 Task: Make in the project CarveTech an epic 'Email and messaging system upgrade'. Create in the project CarveTech an epic 'Incident management system implementation'. Add in the project CarveTech an epic 'IT service catalog enhancement'
Action: Mouse moved to (176, 53)
Screenshot: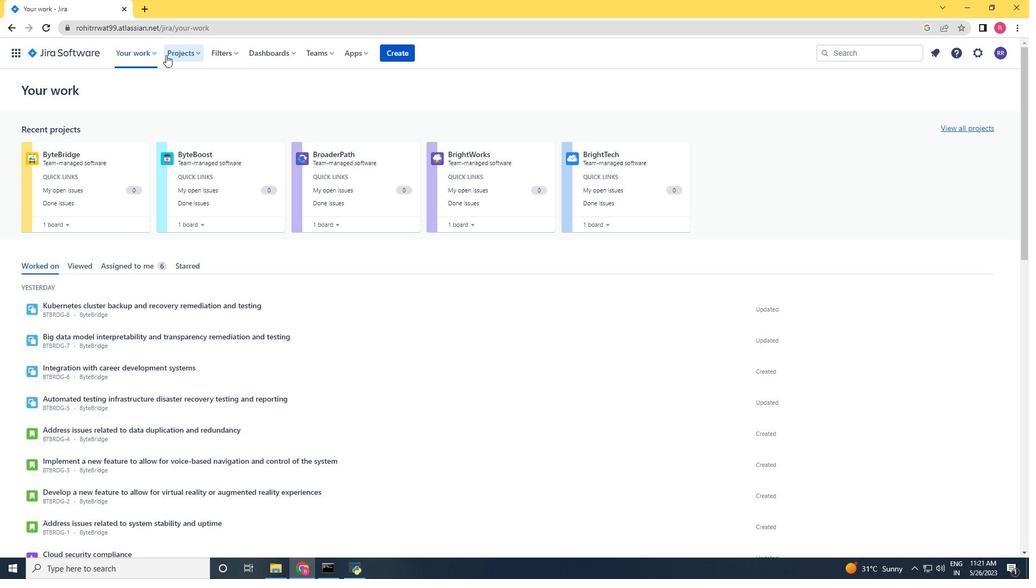 
Action: Mouse pressed left at (176, 53)
Screenshot: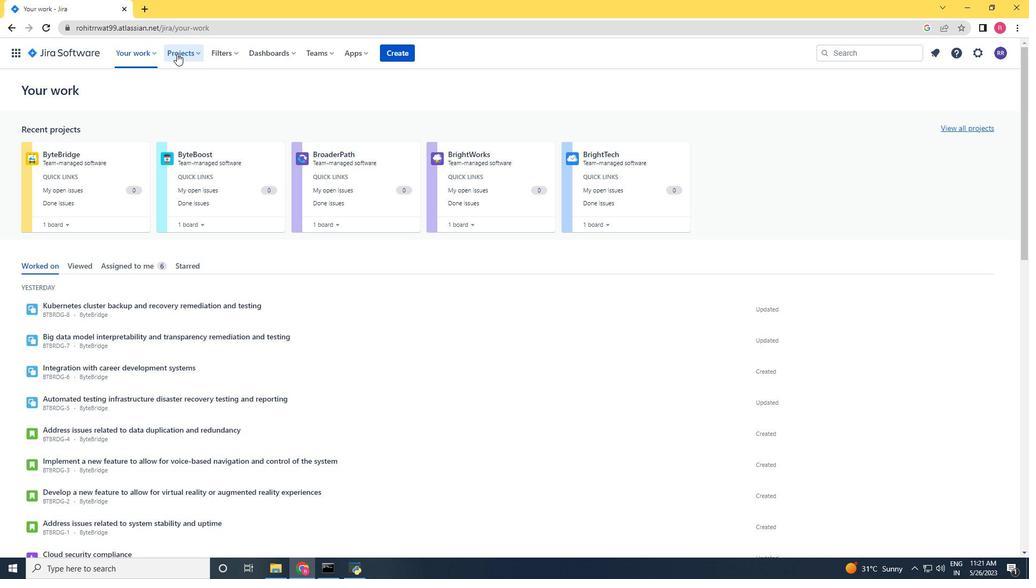 
Action: Mouse moved to (204, 104)
Screenshot: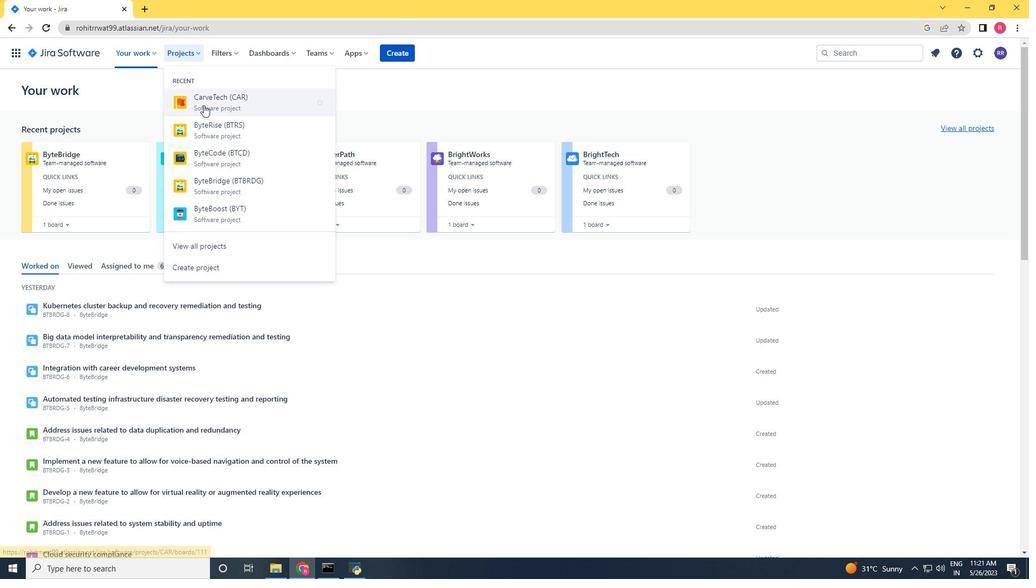 
Action: Mouse pressed left at (204, 104)
Screenshot: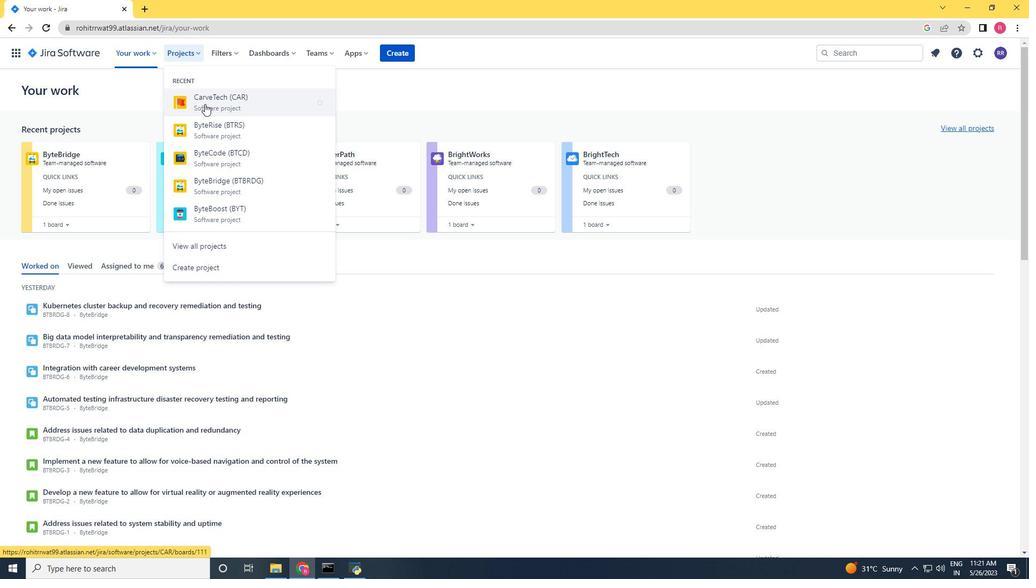 
Action: Mouse moved to (93, 165)
Screenshot: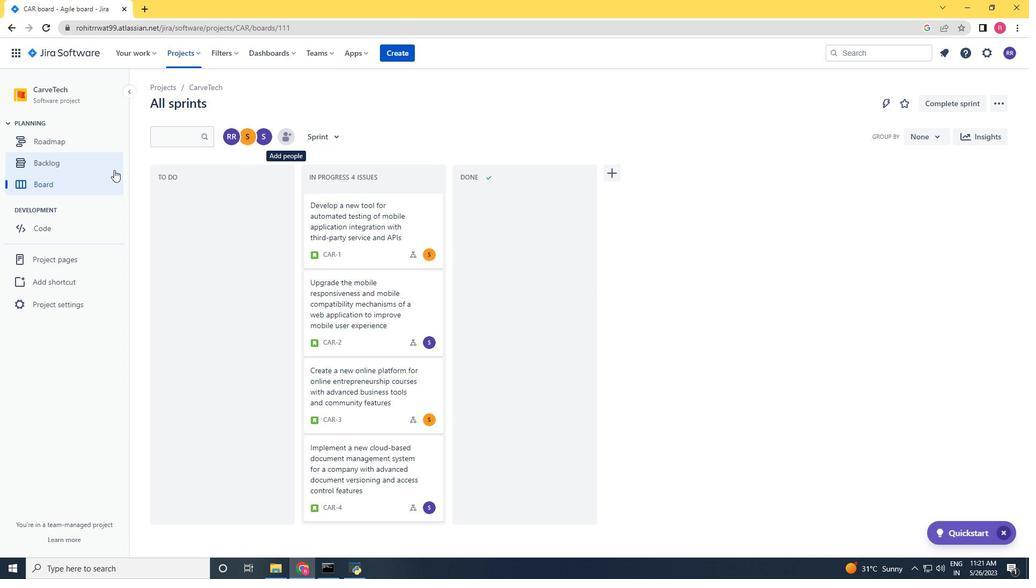 
Action: Mouse pressed left at (93, 165)
Screenshot: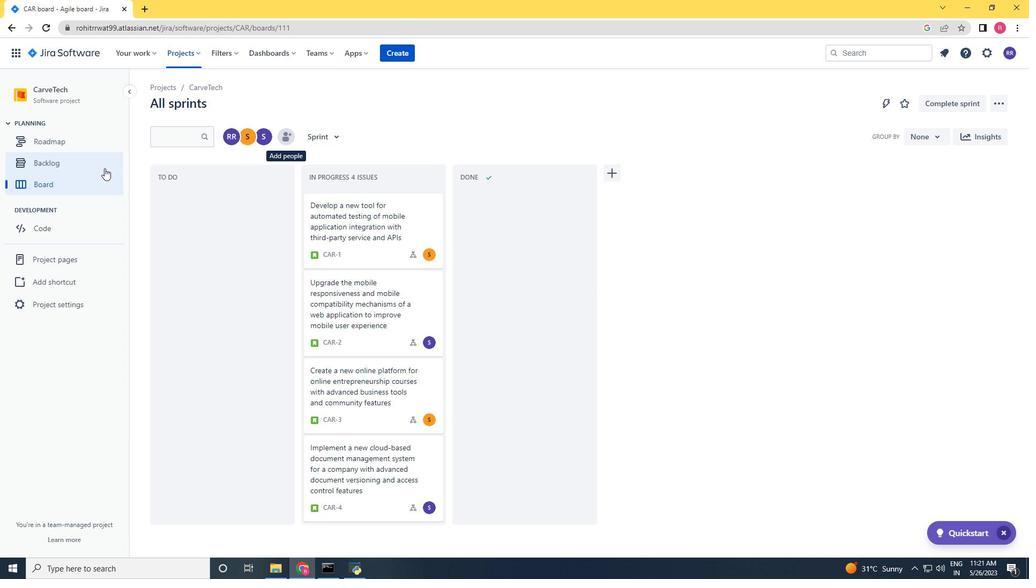 
Action: Mouse moved to (315, 138)
Screenshot: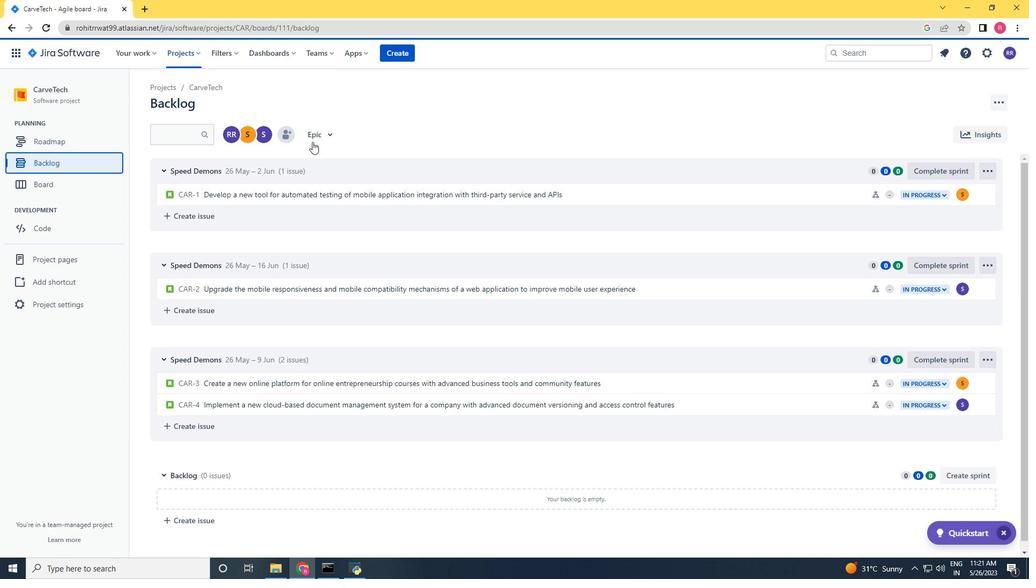 
Action: Mouse pressed left at (315, 138)
Screenshot: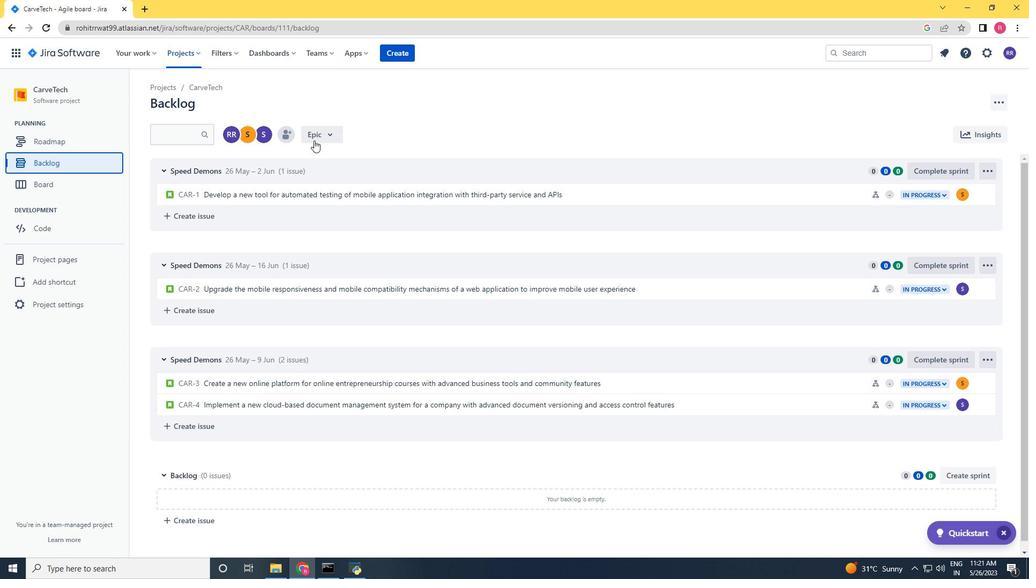 
Action: Mouse moved to (322, 200)
Screenshot: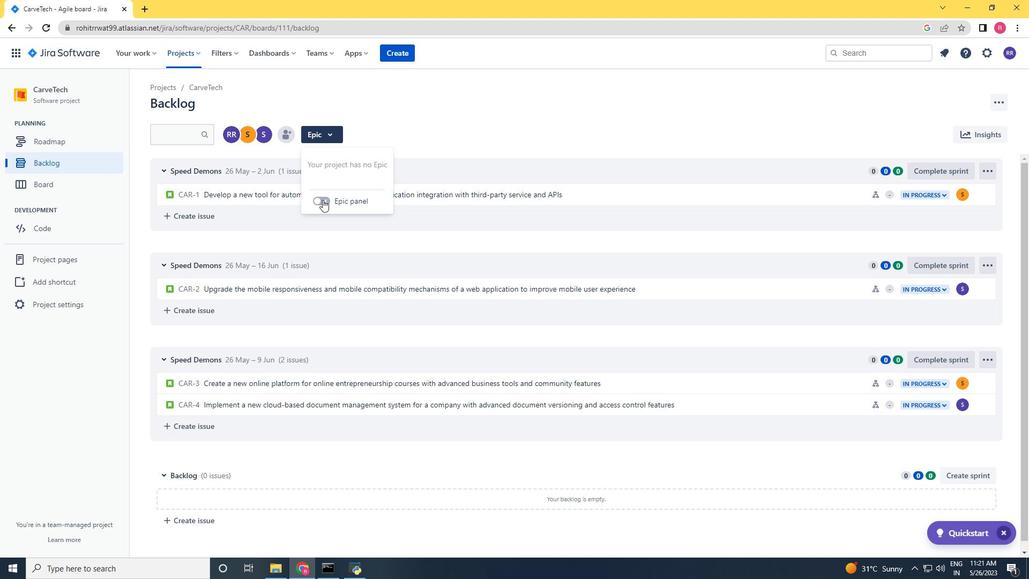 
Action: Mouse pressed left at (322, 200)
Screenshot: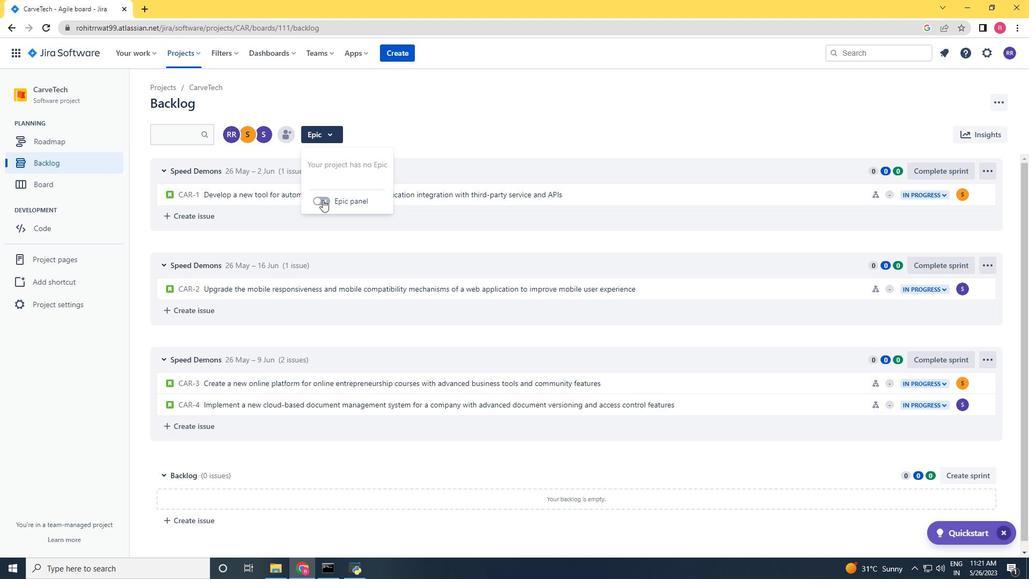 
Action: Mouse moved to (210, 371)
Screenshot: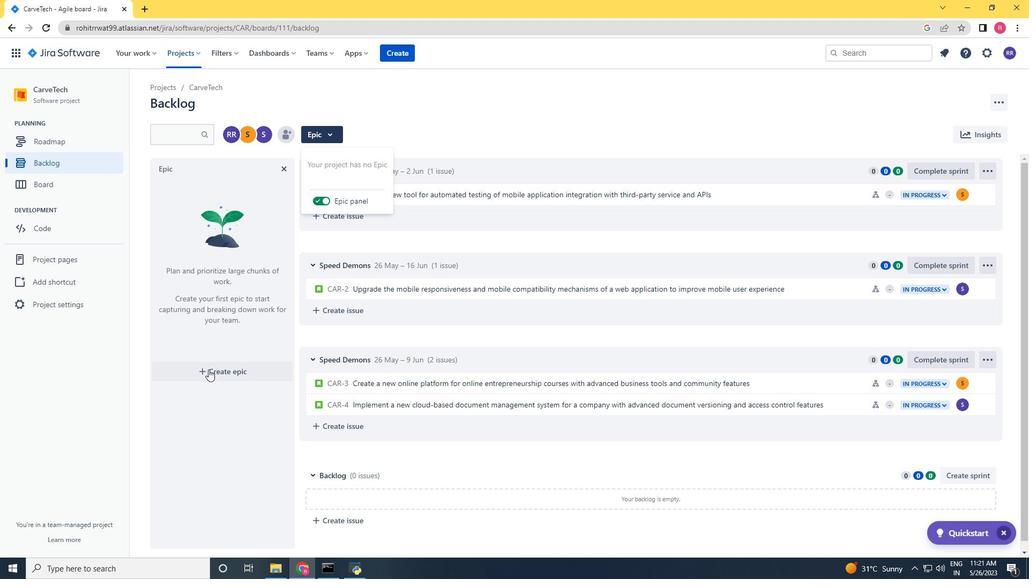 
Action: Mouse pressed left at (210, 371)
Screenshot: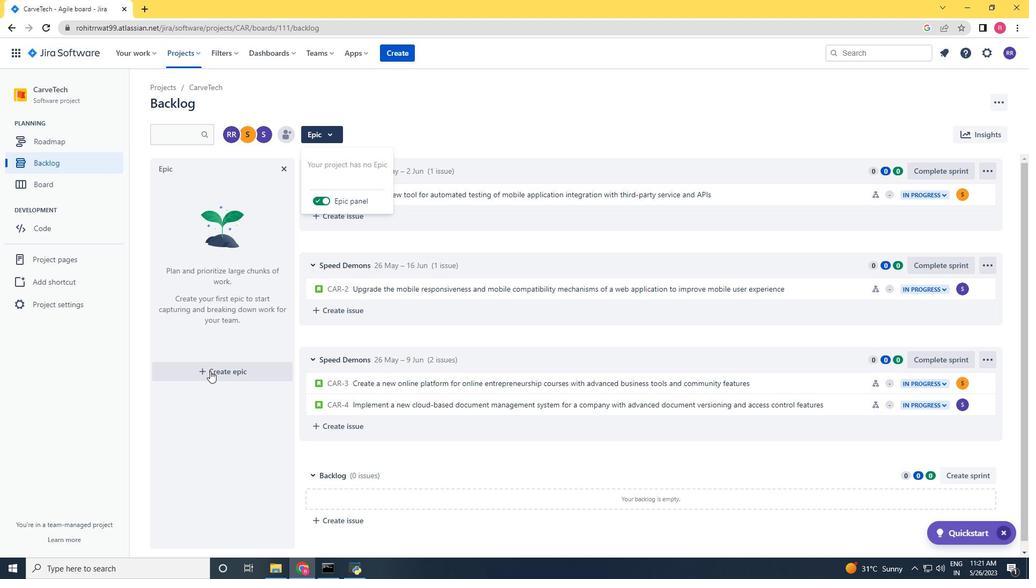 
Action: Mouse moved to (210, 371)
Screenshot: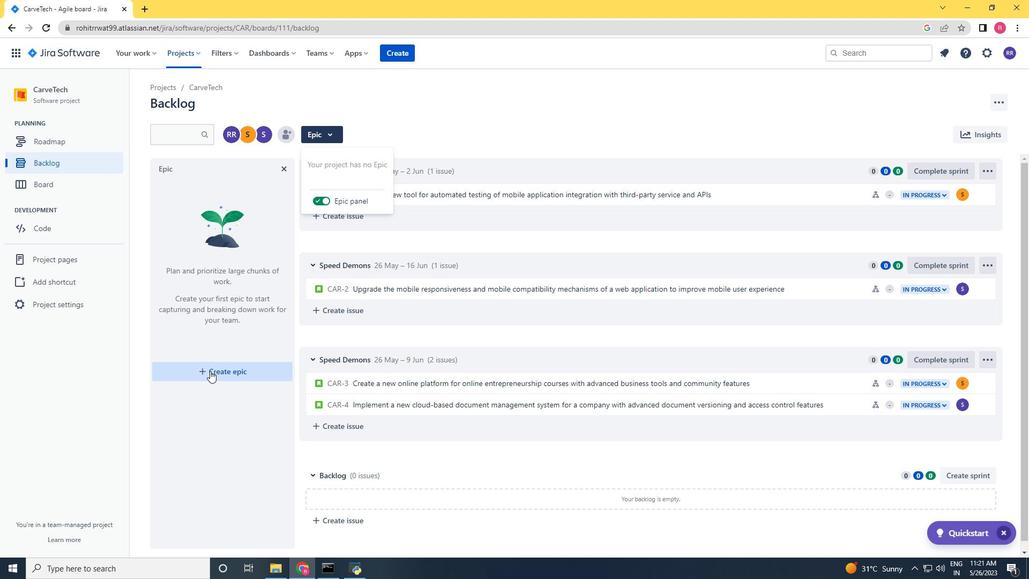 
Action: Key pressed <Key.shift>email<Key.space>and<Key.space>messaging<Key.space>system<Key.space>
Screenshot: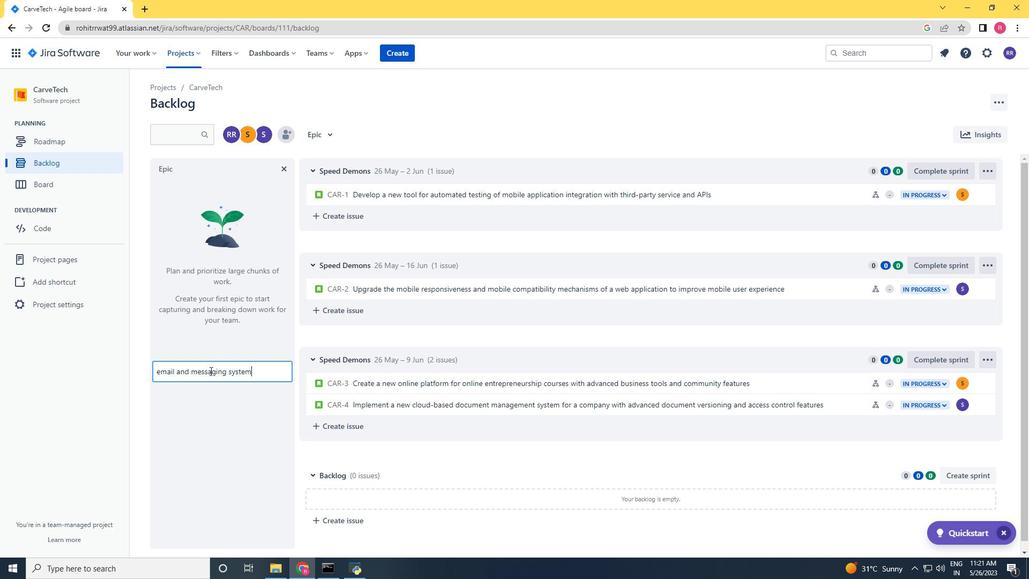 
Action: Mouse moved to (137, 307)
Screenshot: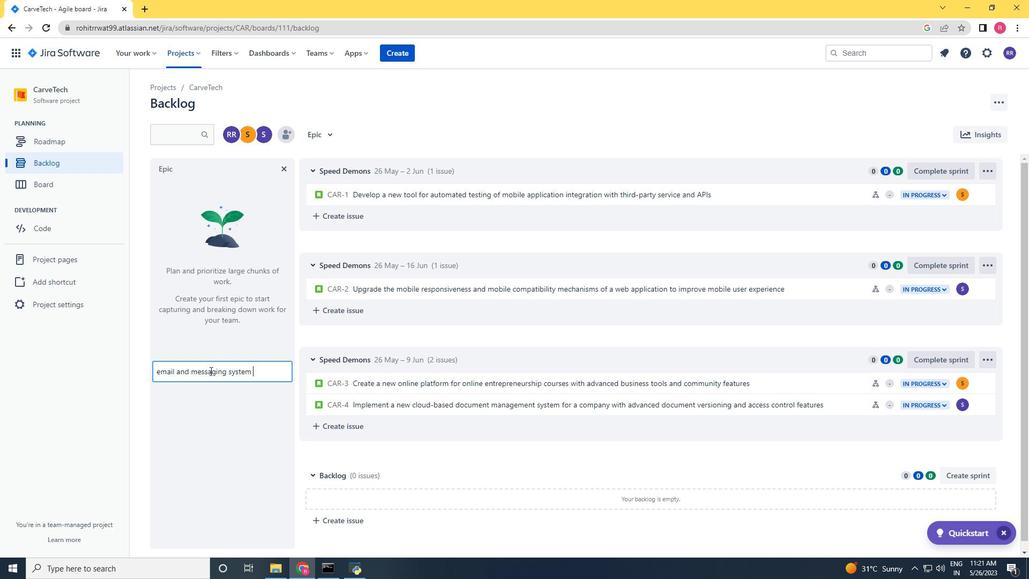 
Action: Key pressed upgrade<Key.space><Key.enter><Key.shift><Key.shift><Key.shift><Key.shift><Key.shift><Key.shift><Key.shift><Key.shift><Key.shift><Key.shift><Key.shift><Key.shift><Key.shift><Key.shift><Key.shift><Key.shift><Key.shift><Key.shift><Key.shift><Key.shift><Key.shift>Incident<Key.space>management<Key.space>system<Key.space>implementation<Key.space><Key.enter><Key.shift>IT<Key.space>service<Key.space><Key.shift><Key.shift><Key.shift><Key.shift><Key.shift><Key.shift><Key.shift><Key.shift><Key.shift><Key.shift><Key.shift><Key.shift><Key.shift><Key.shift><Key.shift><Key.shift><Key.shift><Key.shift><Key.shift><Key.shift><Key.shift><Key.shift><Key.shift>catalog<Key.space>enhanement<Key.space><Key.backspace><Key.backspace><Key.backspace>nt<Key.space><Key.left><Key.left><Key.left><Key.left><Key.left><Key.left><Key.left><Key.left><Key.left><Key.left><Key.left><Key.left><Key.right><Key.right><Key.right><Key.right><Key.right><Key.right>c<Key.right><Key.right><Key.right><Key.right><Key.right><Key.right><Key.right><Key.right><Key.right><Key.right><Key.right><Key.enter>
Screenshot: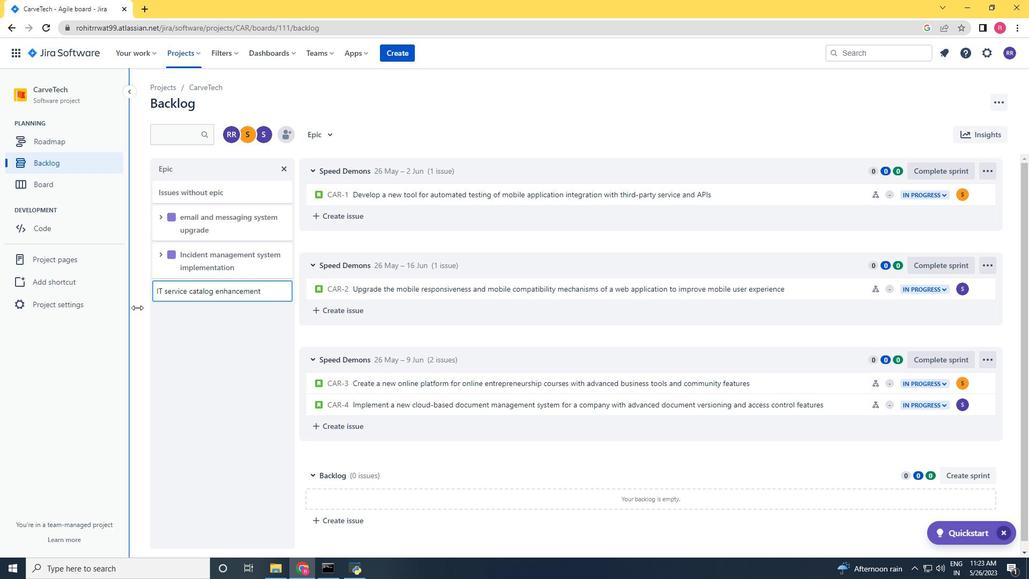 
Action: Mouse moved to (379, 362)
Screenshot: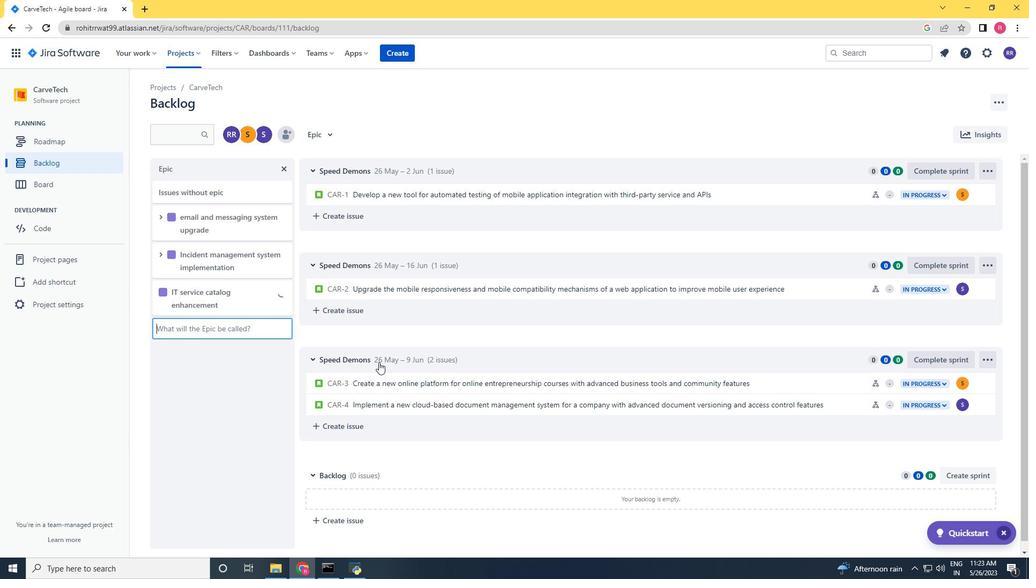 
Action: Mouse scrolled (379, 363) with delta (0, 0)
Screenshot: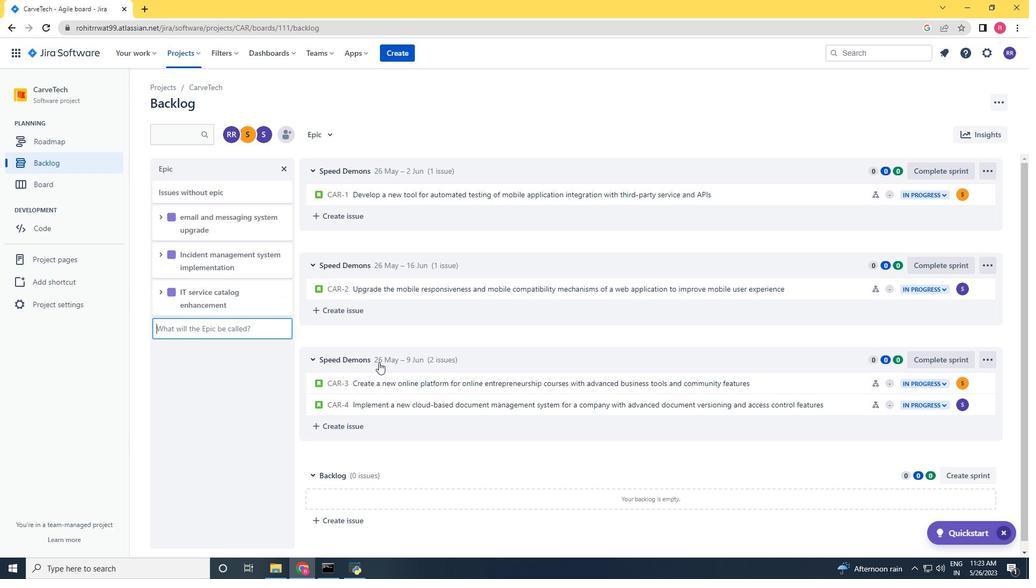 
Action: Mouse scrolled (379, 363) with delta (0, 0)
Screenshot: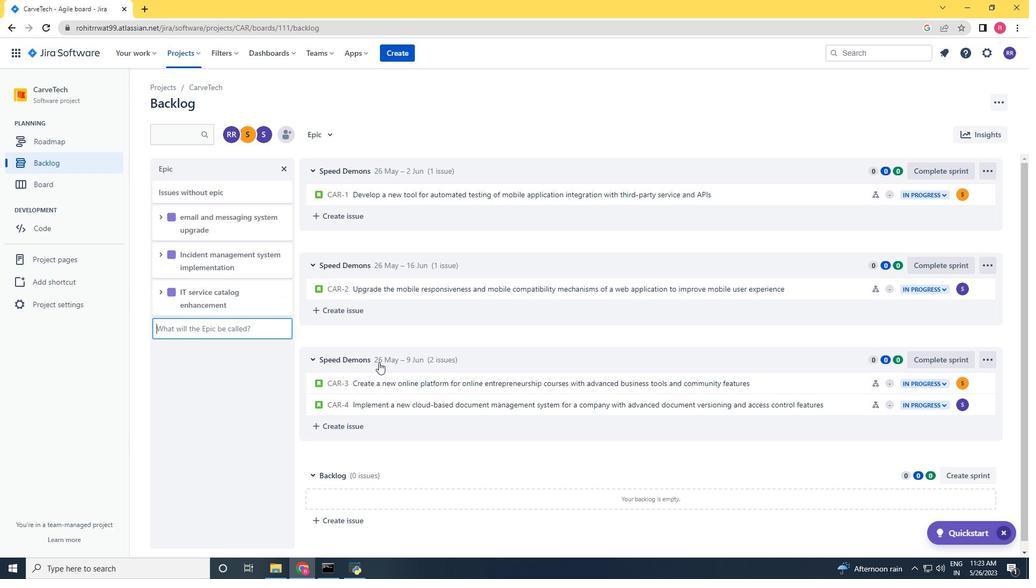 
Action: Mouse scrolled (379, 363) with delta (0, 0)
Screenshot: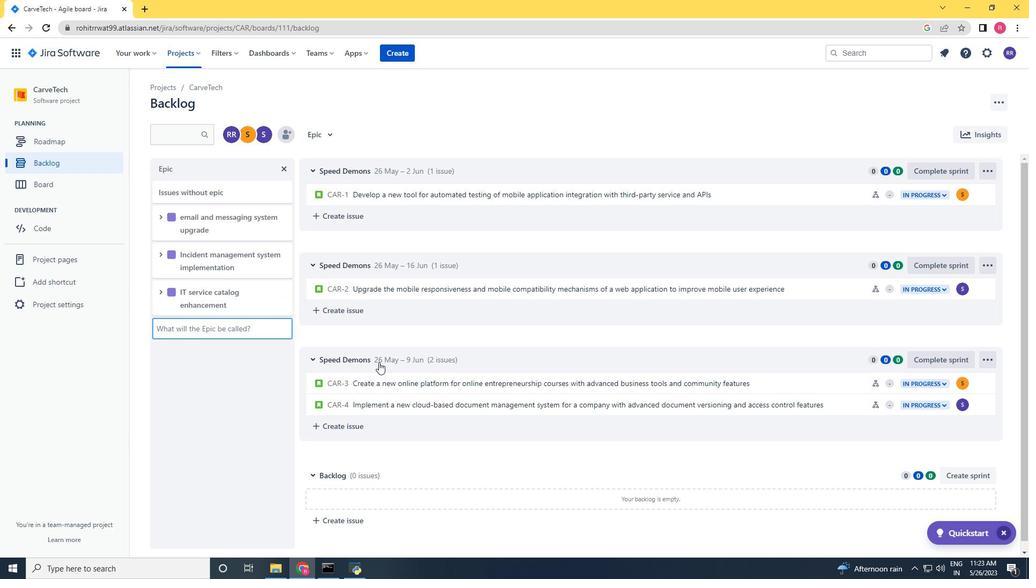 
Action: Mouse scrolled (379, 363) with delta (0, 0)
Screenshot: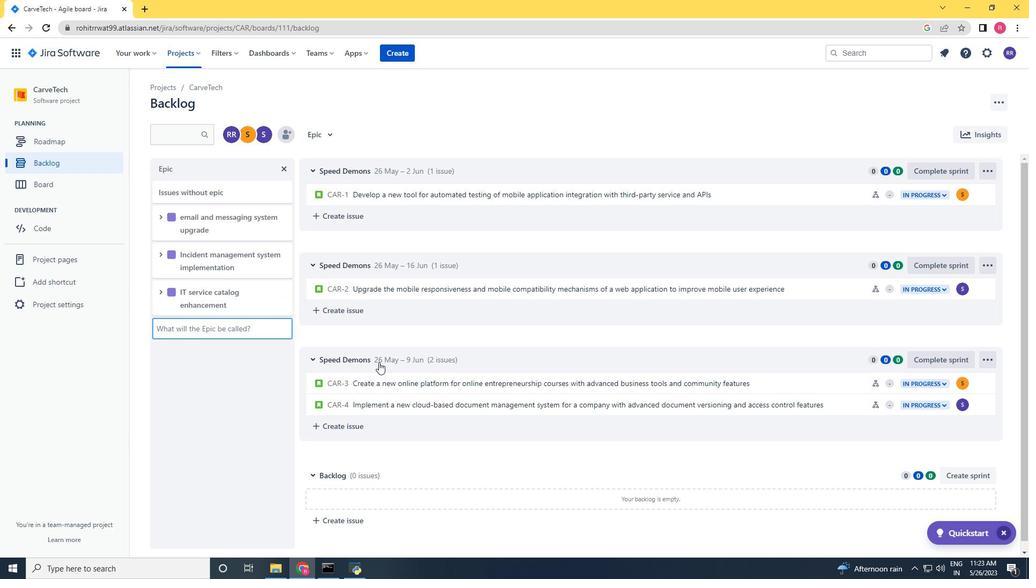 
Action: Mouse scrolled (379, 363) with delta (0, 0)
Screenshot: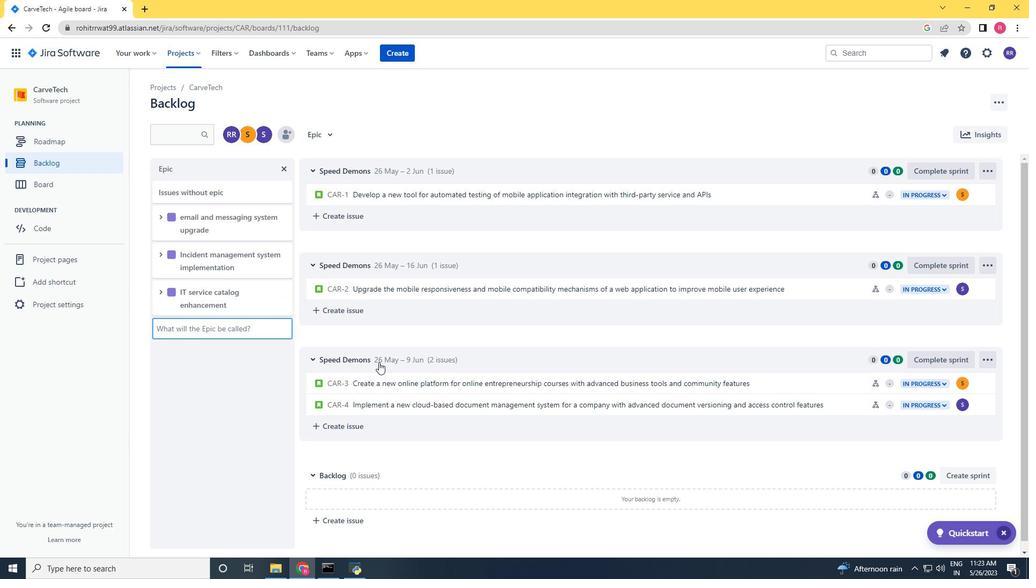 
